 Task: Copy the link.
Action: Mouse moved to (716, 67)
Screenshot: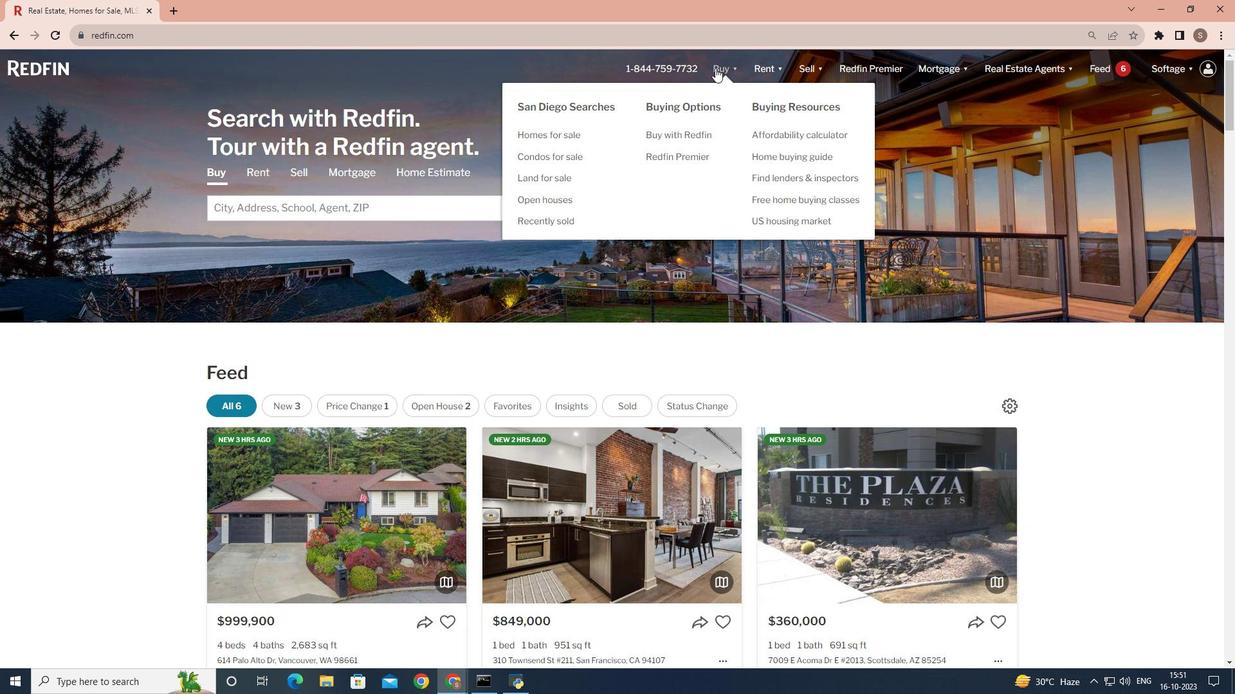 
Action: Mouse pressed left at (716, 67)
Screenshot: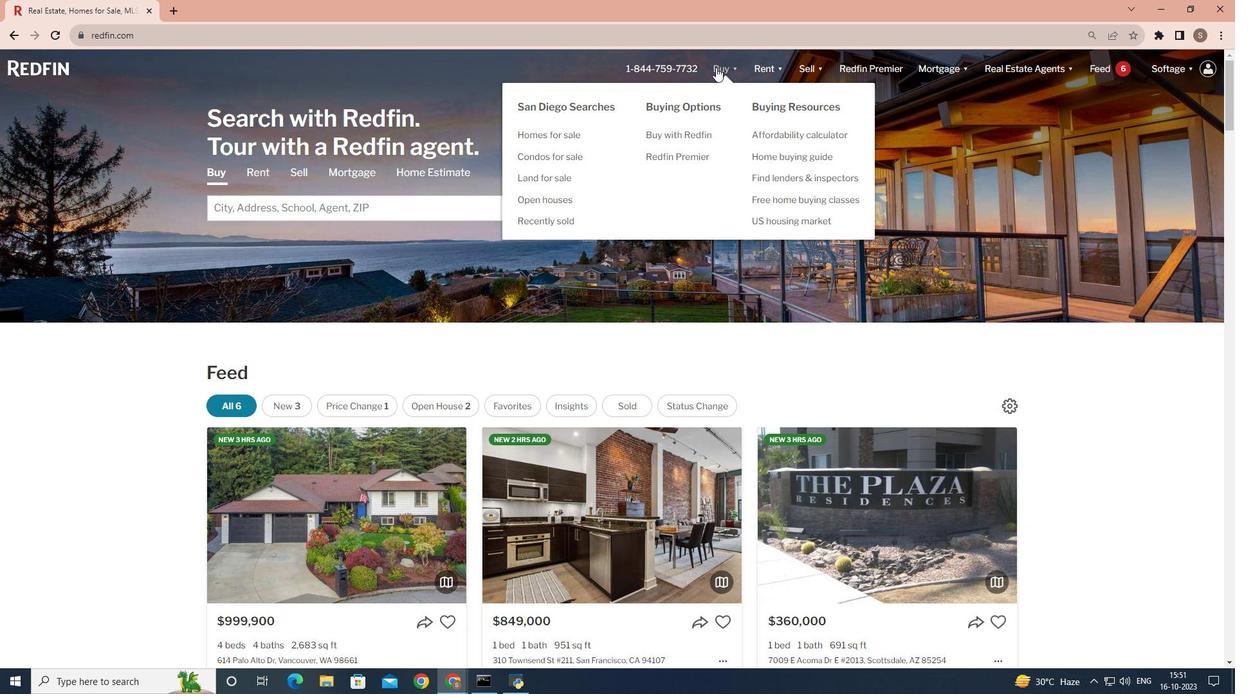 
Action: Mouse moved to (321, 269)
Screenshot: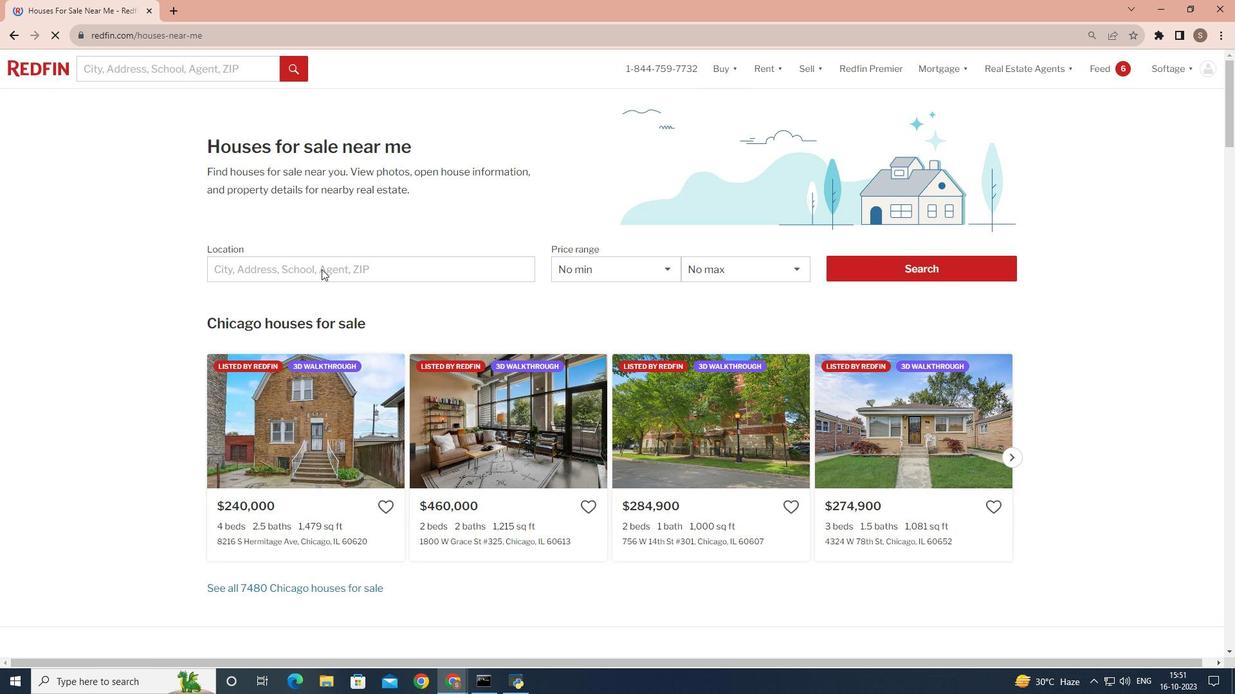 
Action: Mouse pressed left at (321, 269)
Screenshot: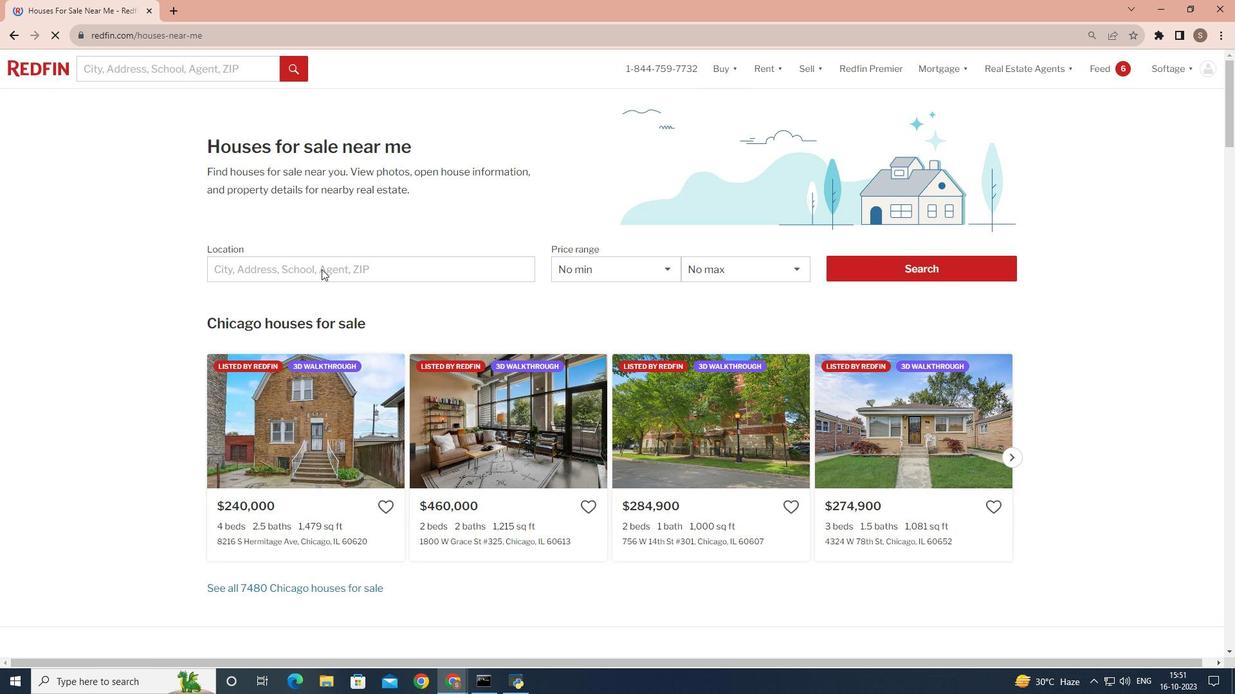 
Action: Mouse moved to (321, 268)
Screenshot: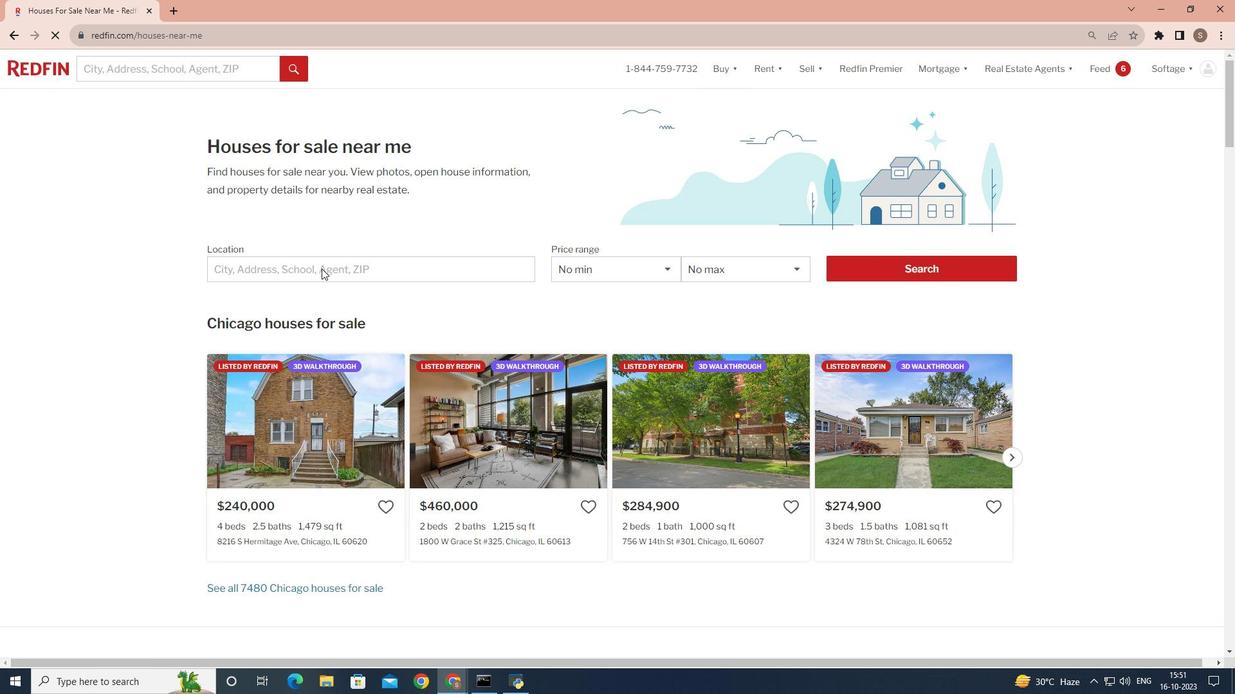 
Action: Mouse pressed left at (321, 268)
Screenshot: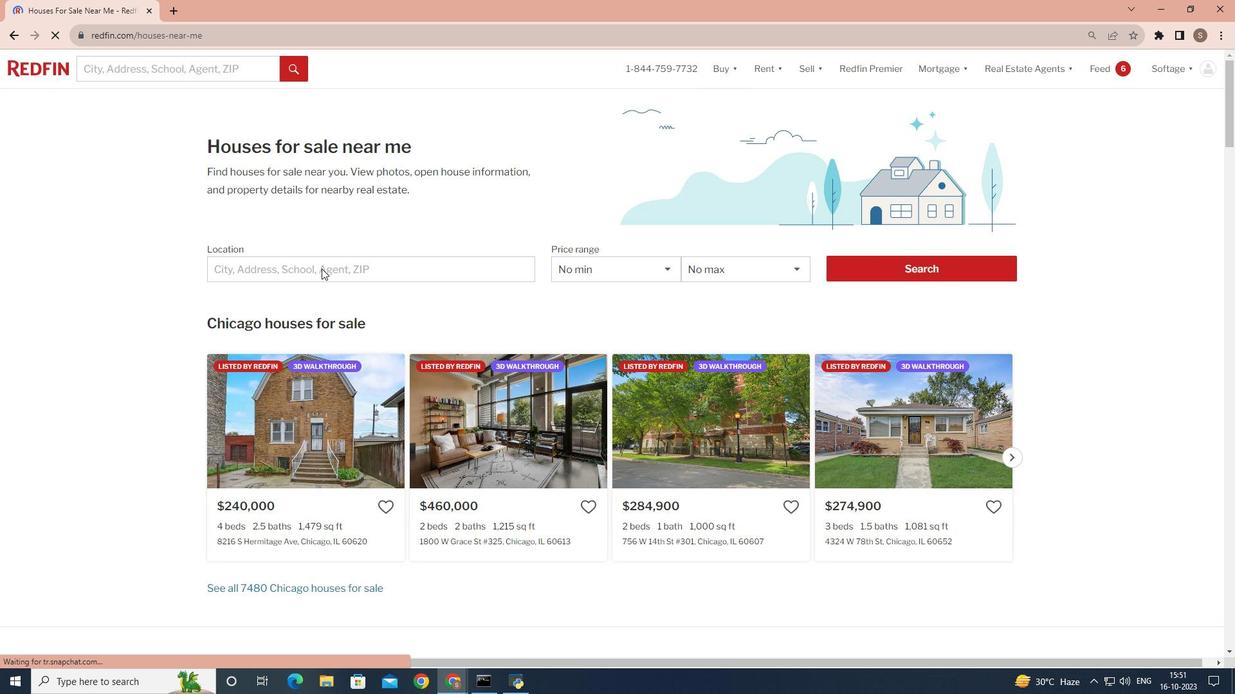 
Action: Mouse pressed left at (321, 268)
Screenshot: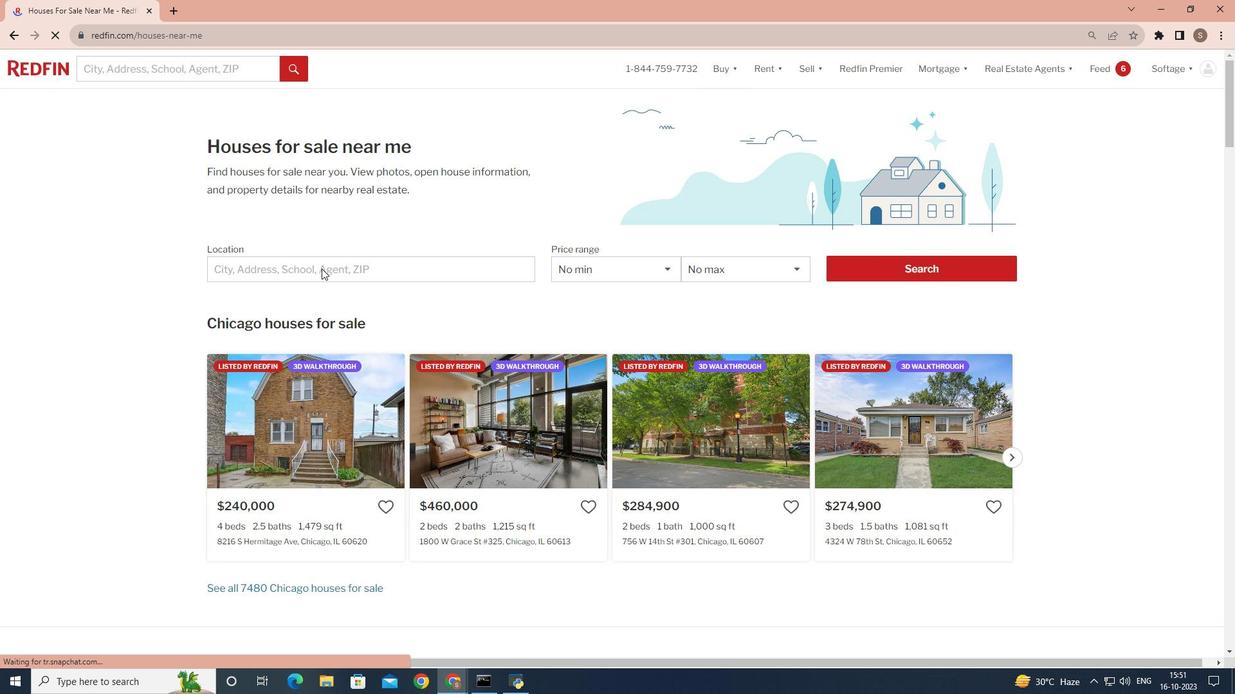 
Action: Mouse pressed left at (321, 268)
Screenshot: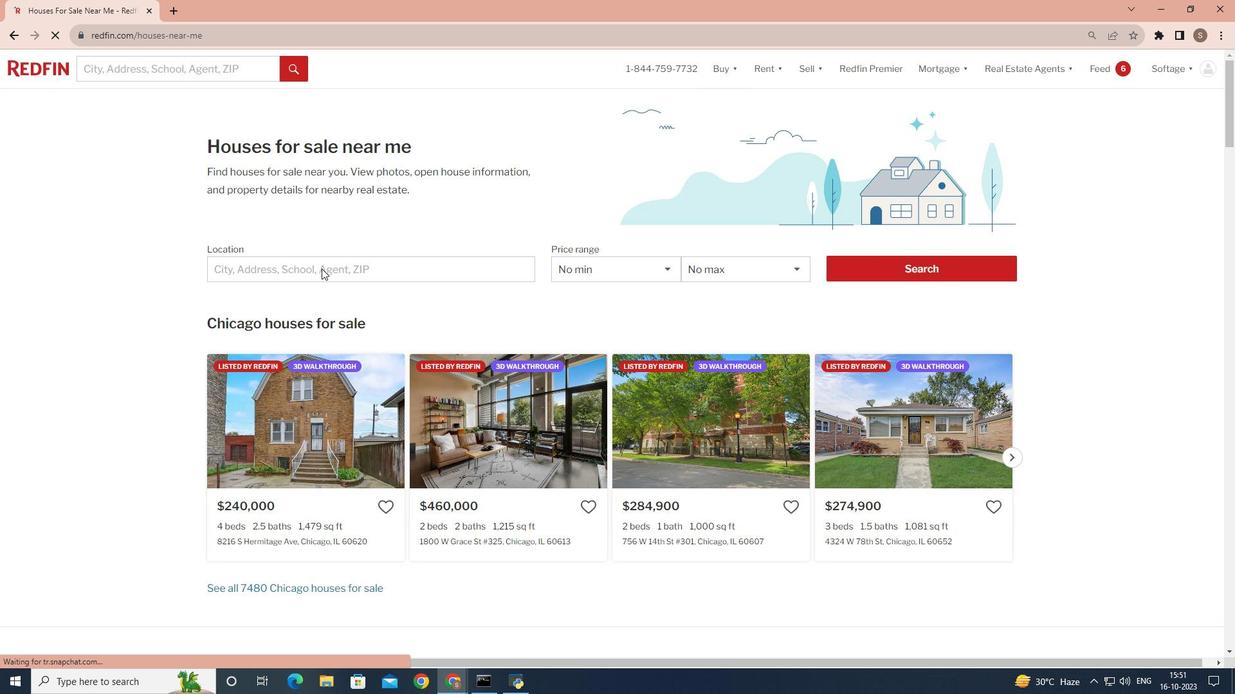 
Action: Mouse moved to (257, 261)
Screenshot: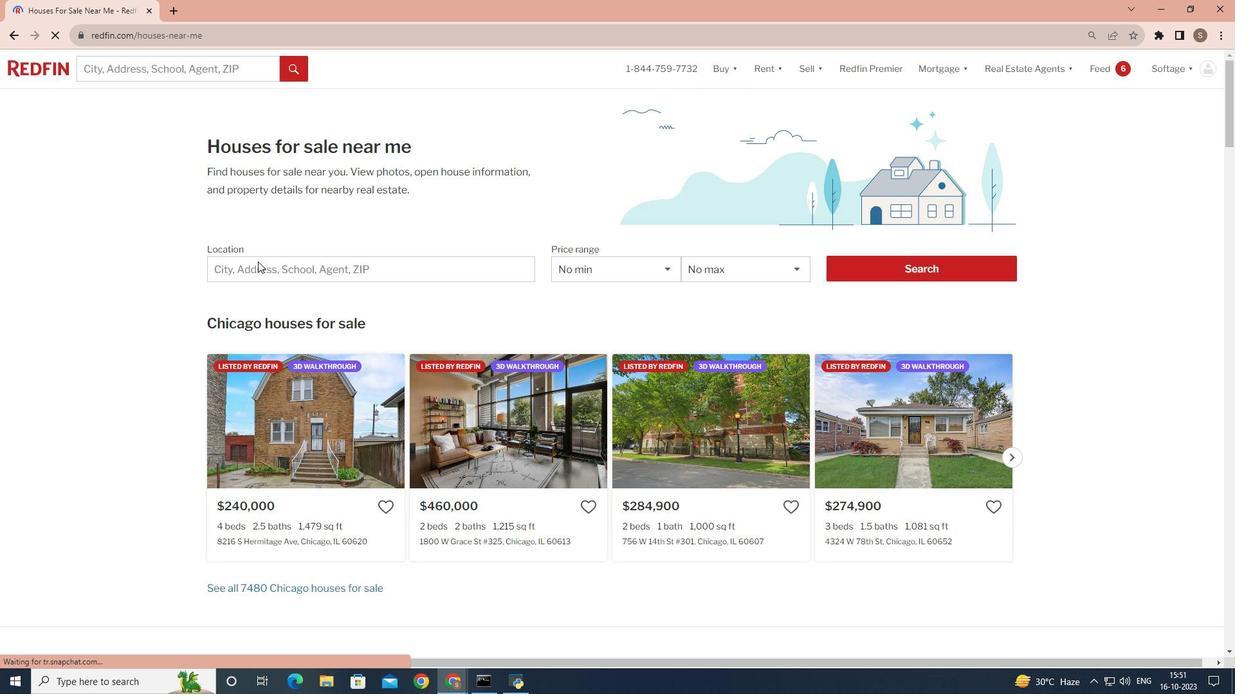 
Action: Mouse pressed left at (257, 261)
Screenshot: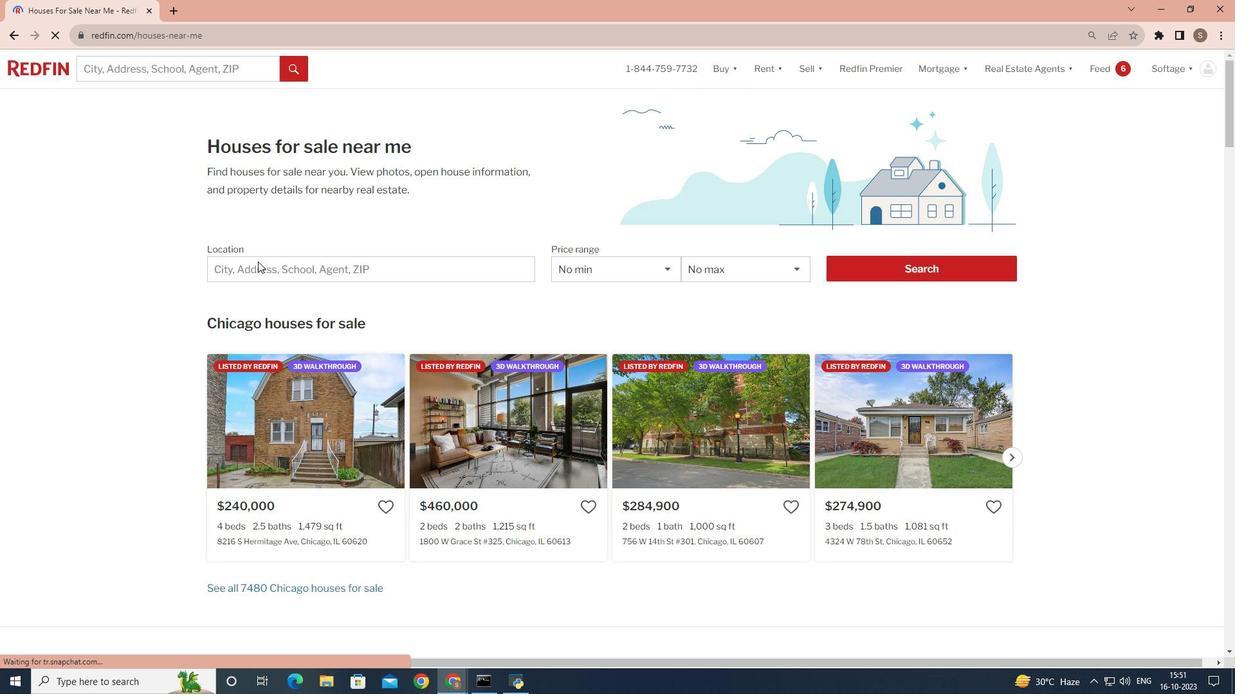 
Action: Mouse moved to (251, 270)
Screenshot: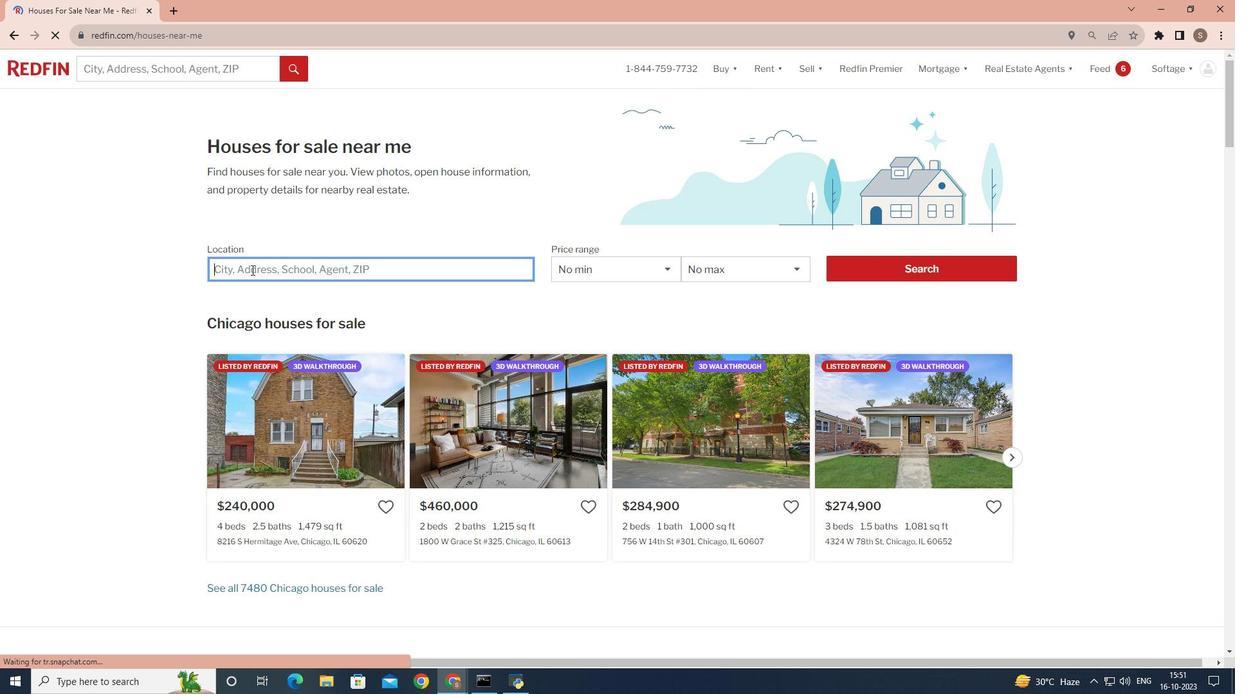 
Action: Key pressed <Key.shift>San<Key.space><Key.shift>Diego
Screenshot: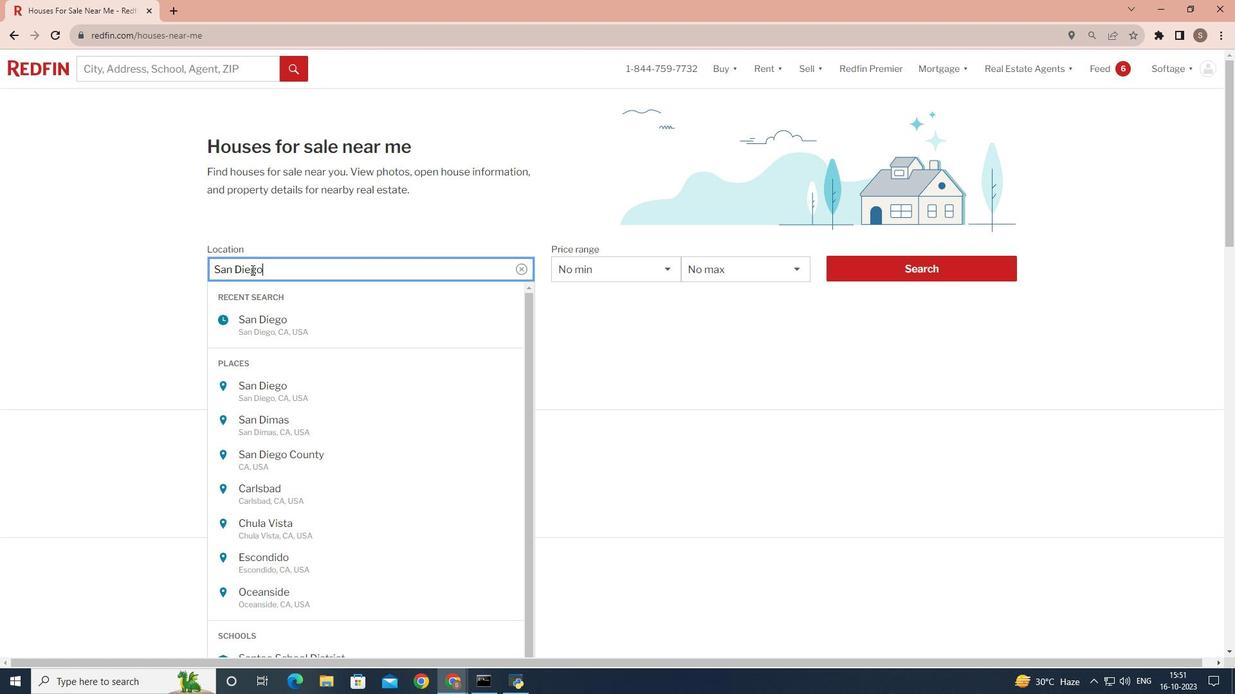 
Action: Mouse moved to (853, 266)
Screenshot: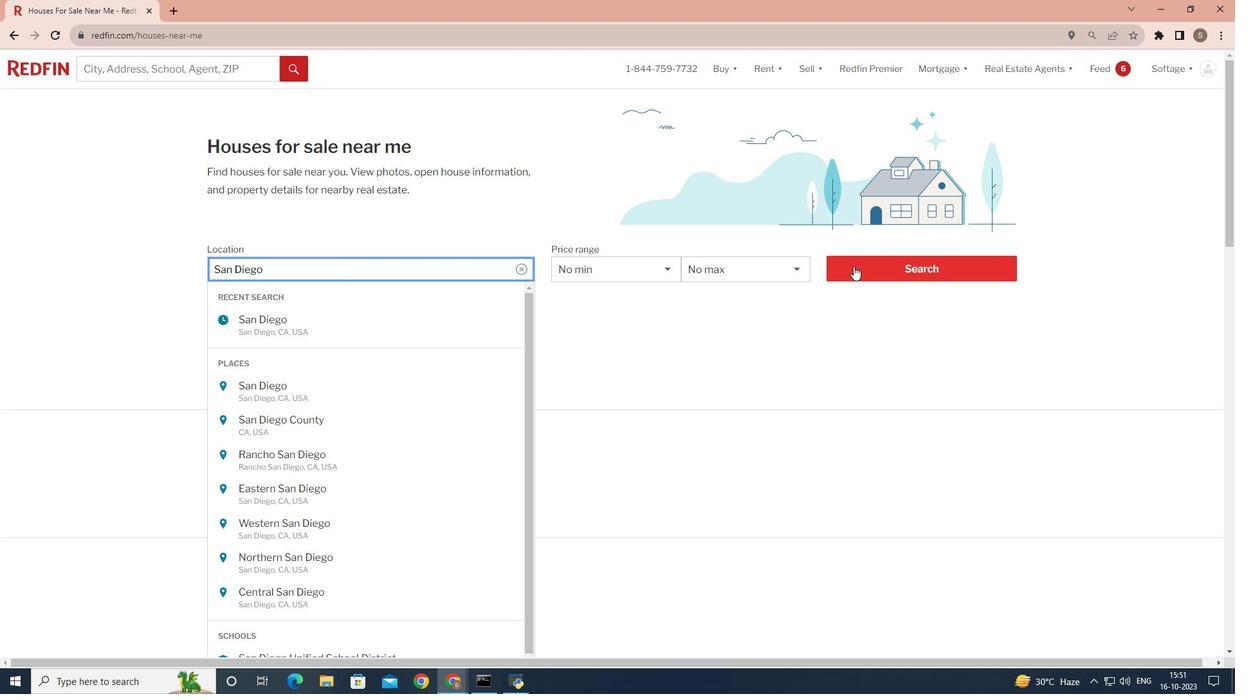 
Action: Mouse pressed left at (853, 266)
Screenshot: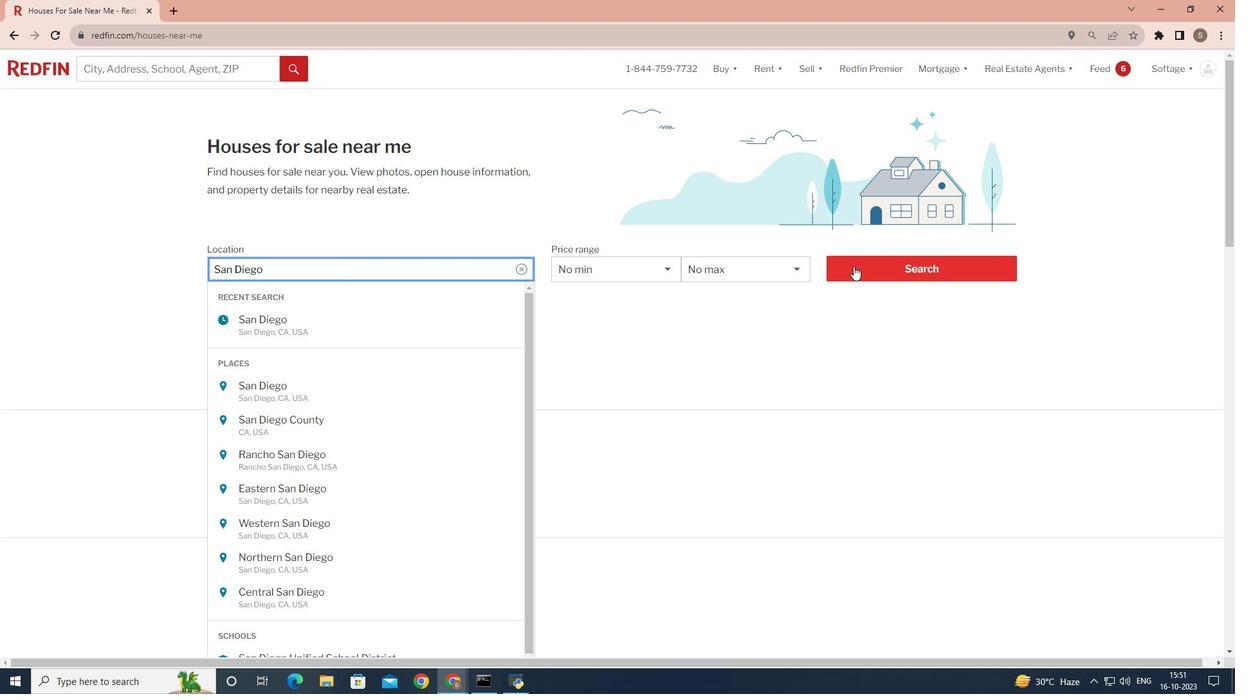 
Action: Mouse moved to (847, 266)
Screenshot: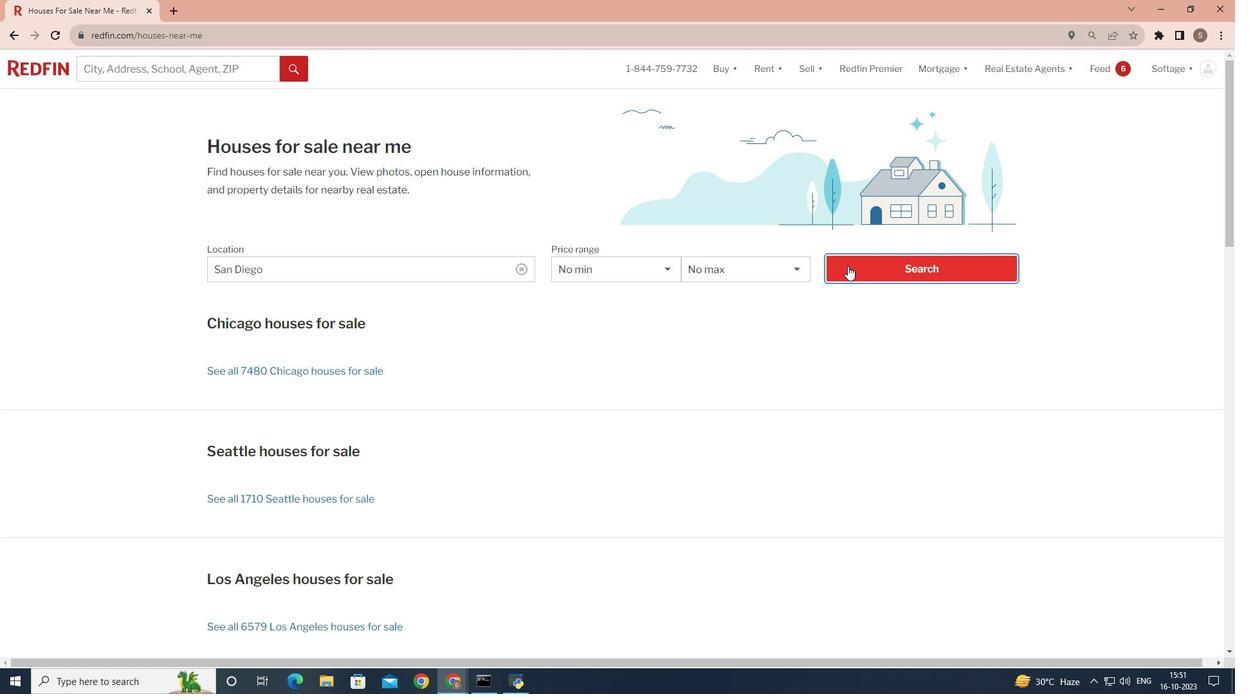 
Action: Mouse pressed left at (847, 266)
Screenshot: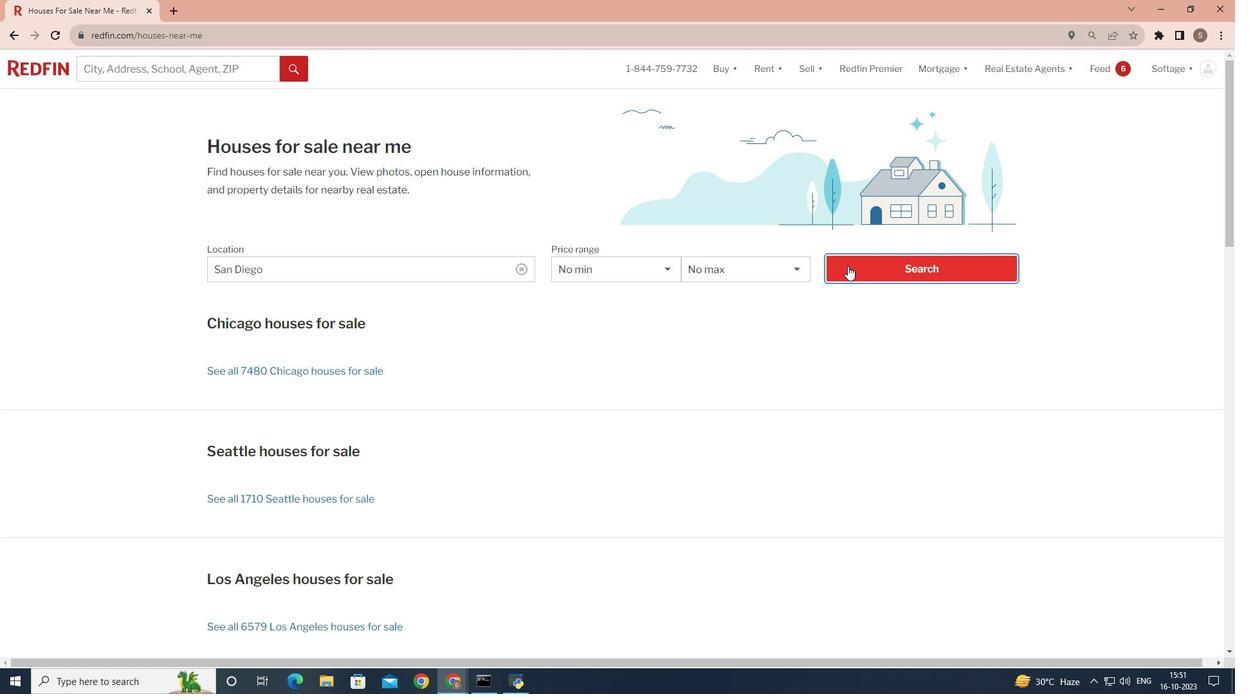 
Action: Mouse pressed left at (847, 266)
Screenshot: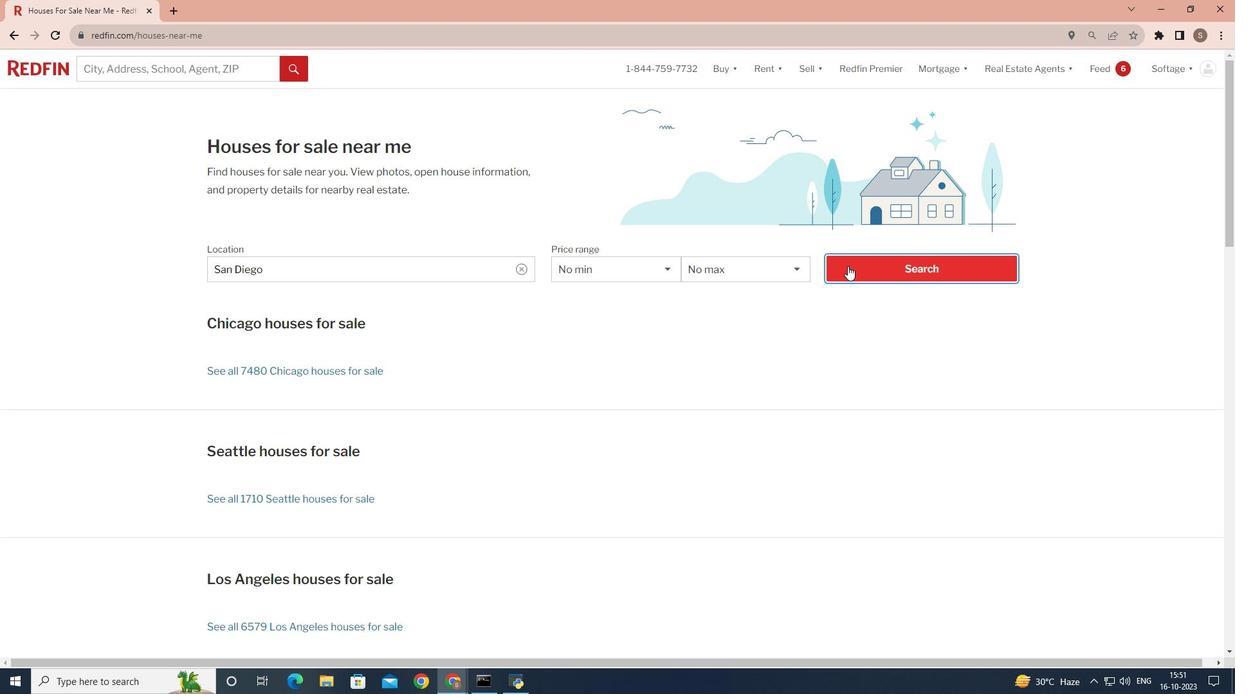 
Action: Mouse pressed left at (847, 266)
Screenshot: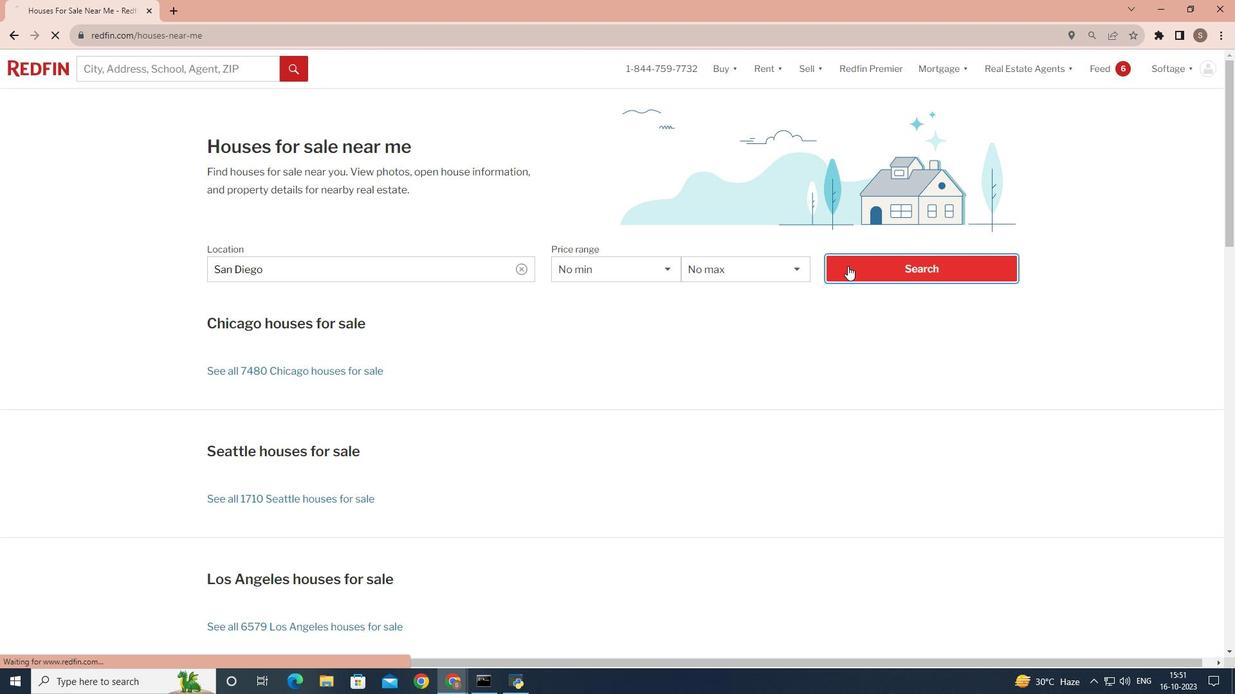 
Action: Mouse moved to (1087, 111)
Screenshot: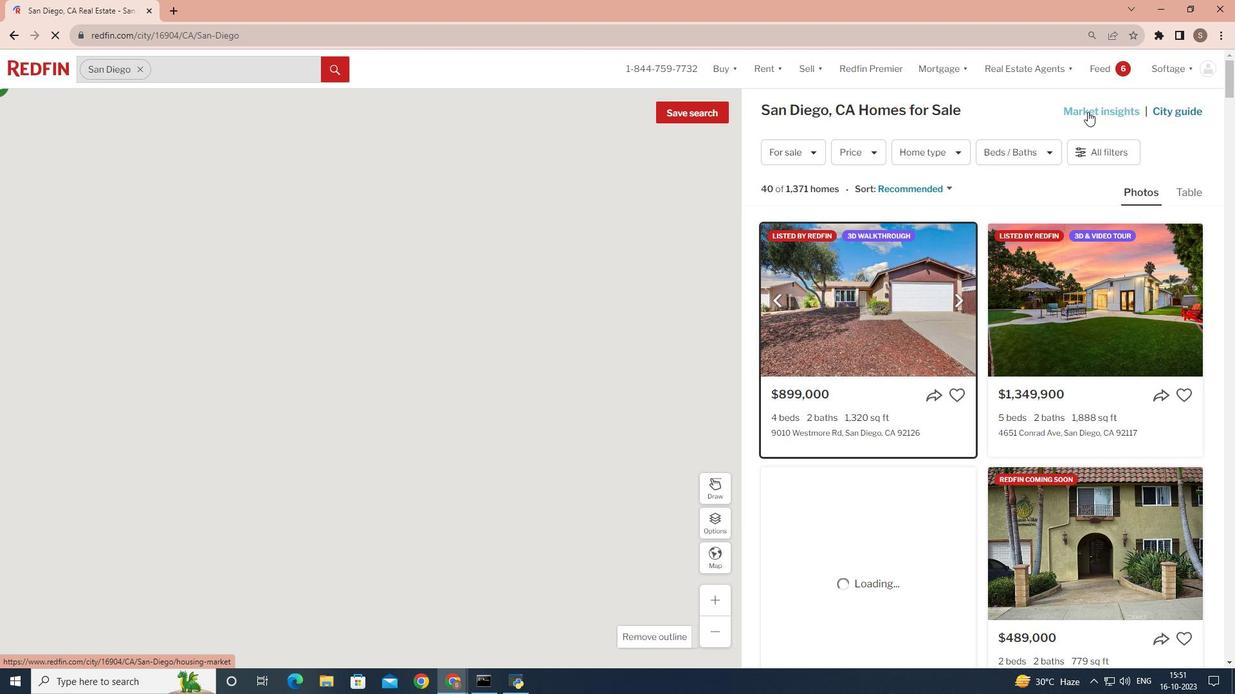 
Action: Mouse pressed left at (1087, 111)
Screenshot: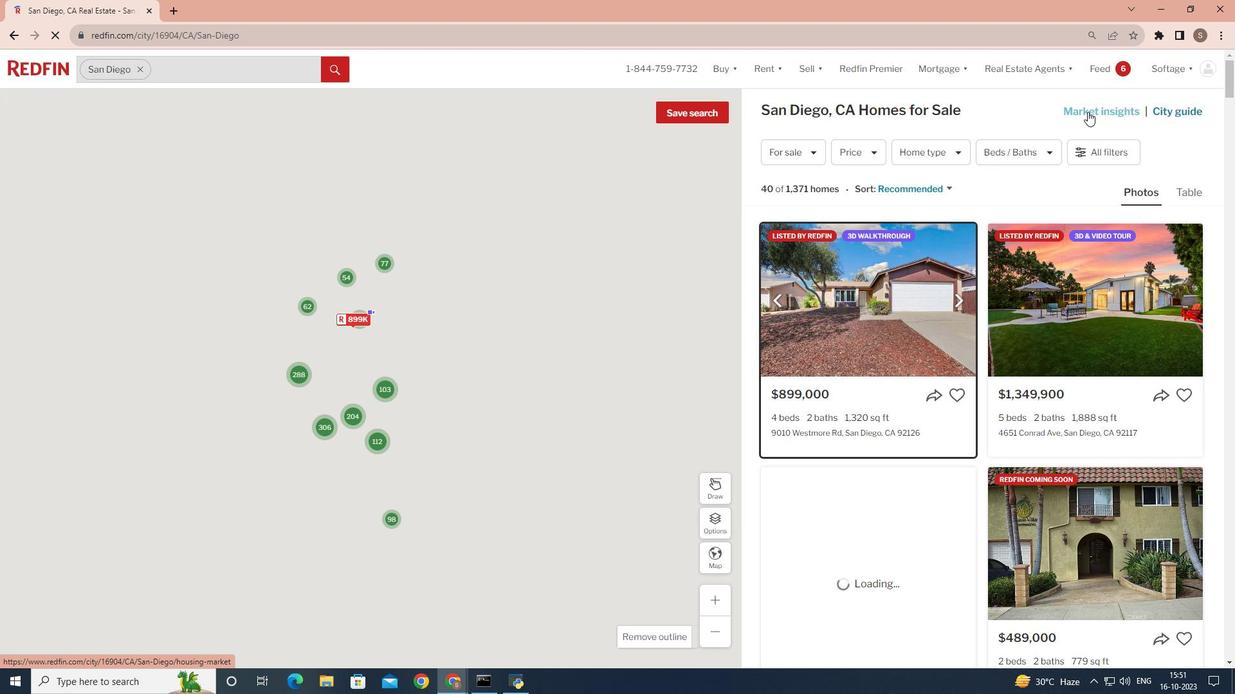 
Action: Mouse moved to (358, 218)
Screenshot: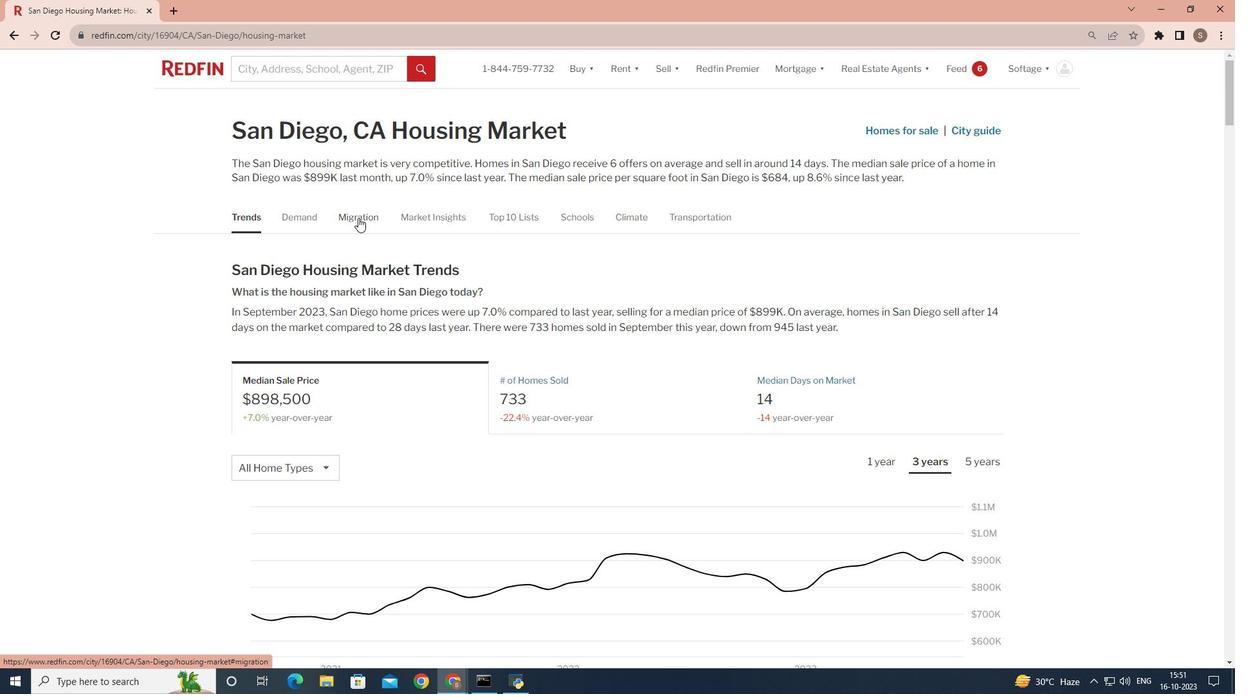 
Action: Mouse pressed left at (358, 218)
Screenshot: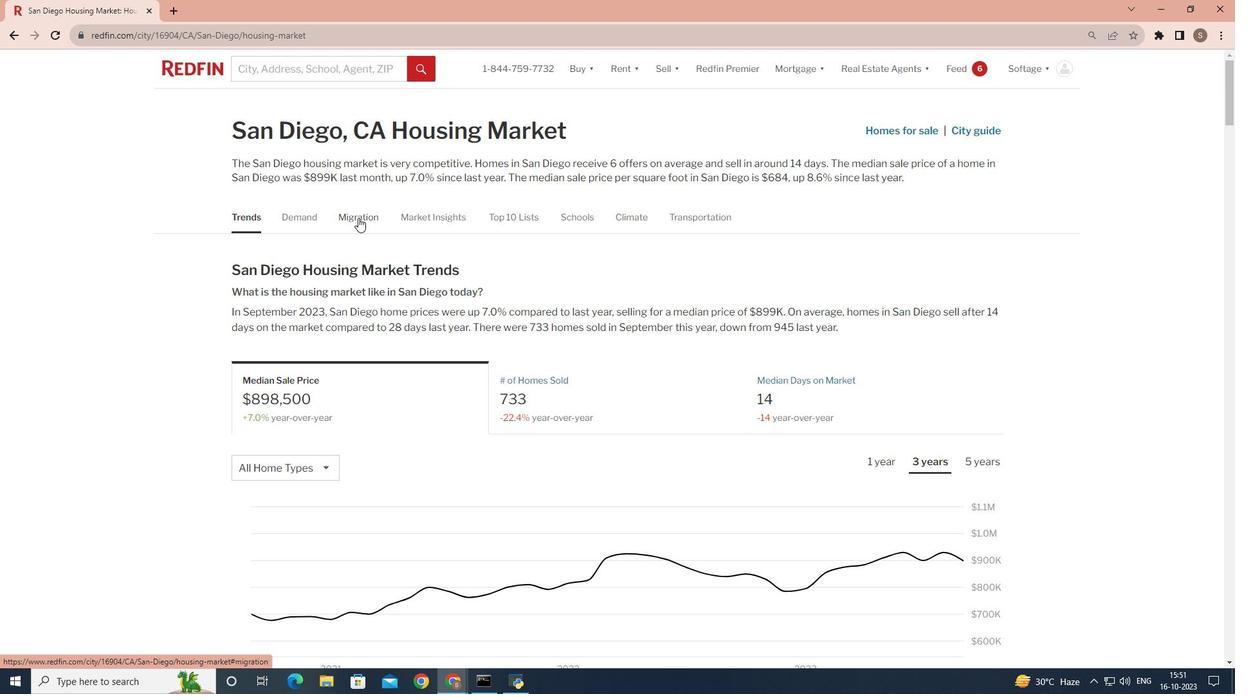 
Action: Mouse moved to (949, 333)
Screenshot: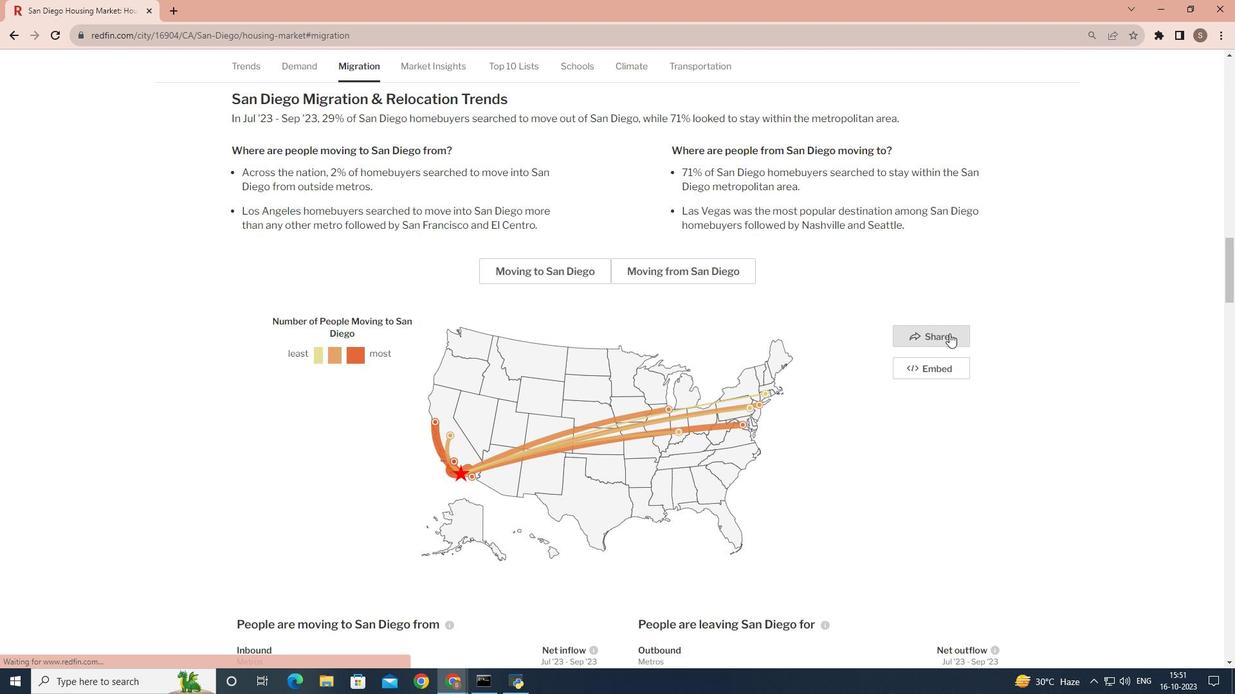 
Action: Mouse pressed left at (949, 333)
Screenshot: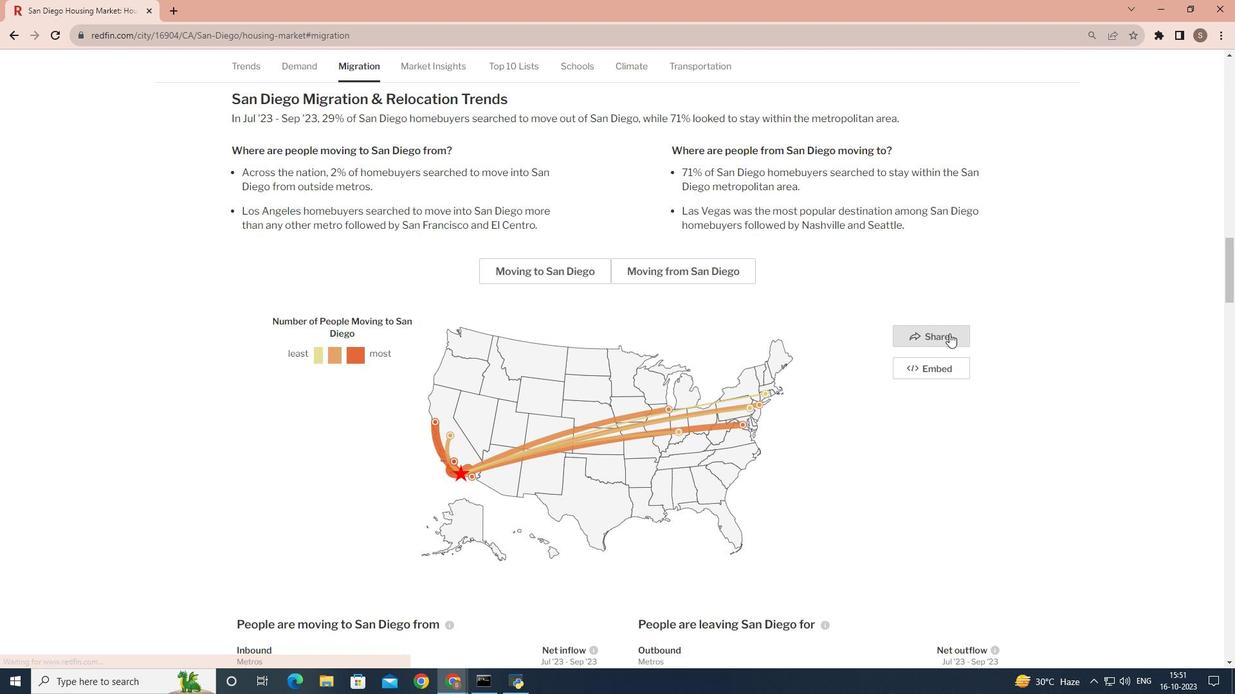 
Action: Mouse moved to (775, 491)
Screenshot: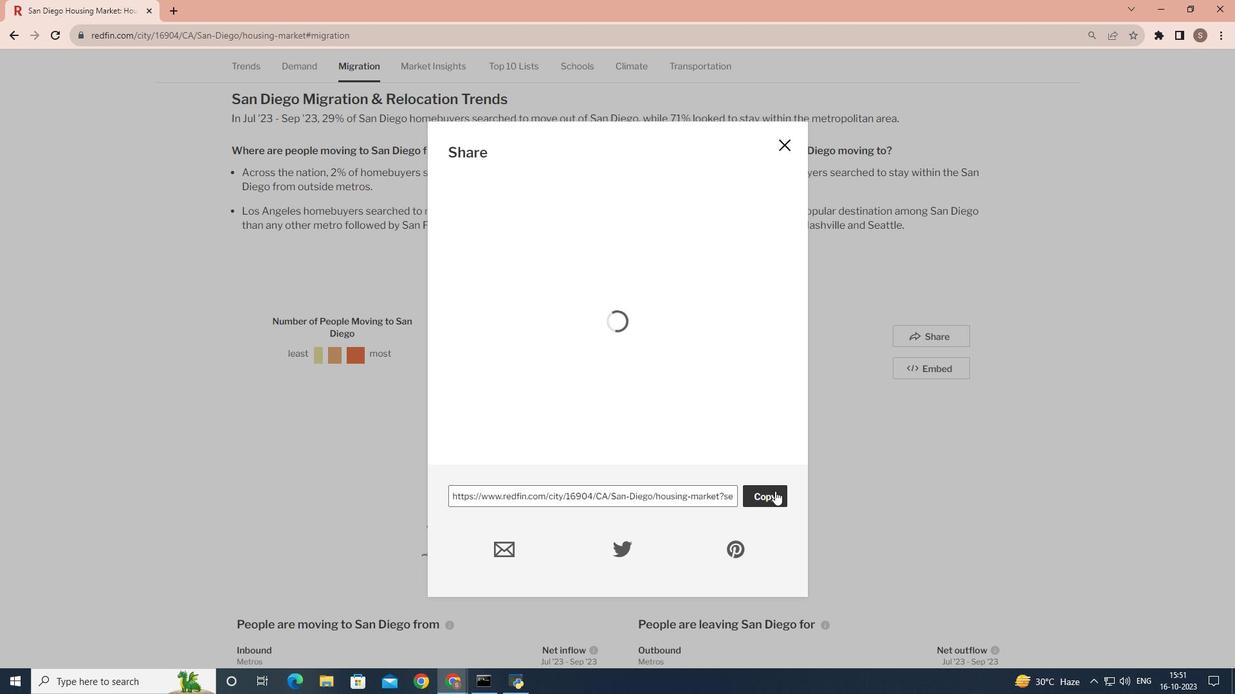 
Action: Mouse pressed left at (775, 491)
Screenshot: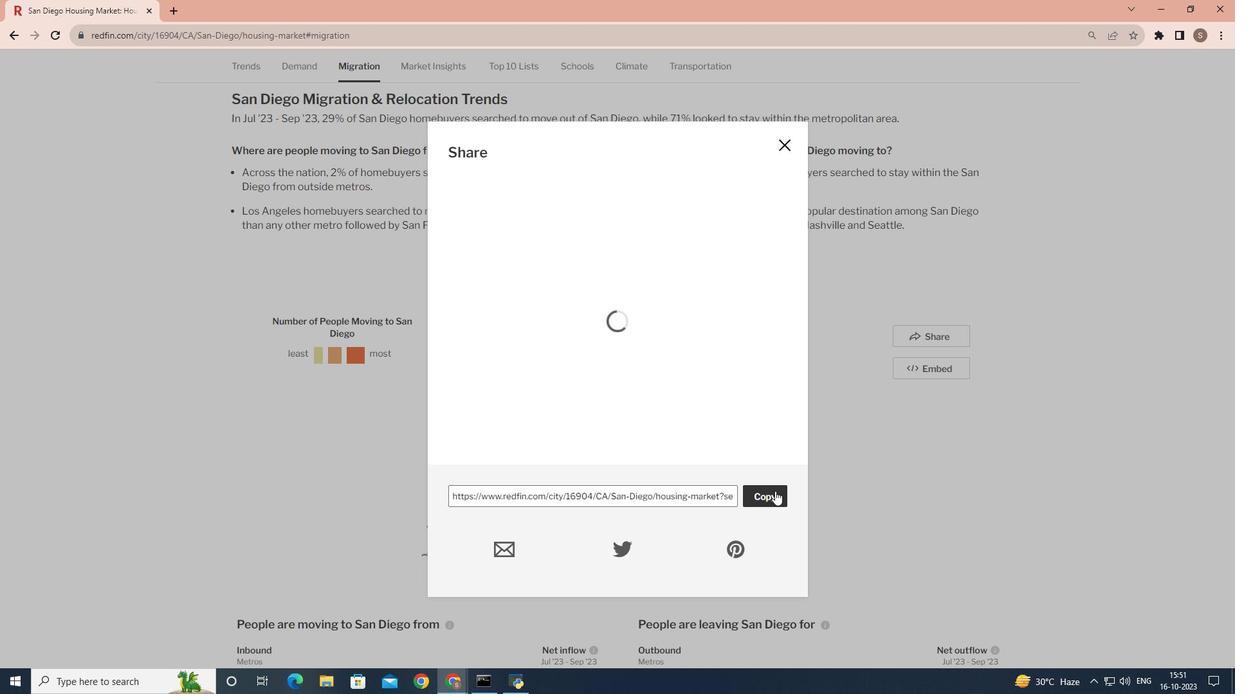 
